 Task: Create in the project TrainForge and in the Backlog issue 'Create a feature for users to track and manage their inventory' a child issue 'Kubernetes cluster disaster recovery testing and remediation', and assign it to team member softage.4@softage.net.
Action: Mouse moved to (202, 52)
Screenshot: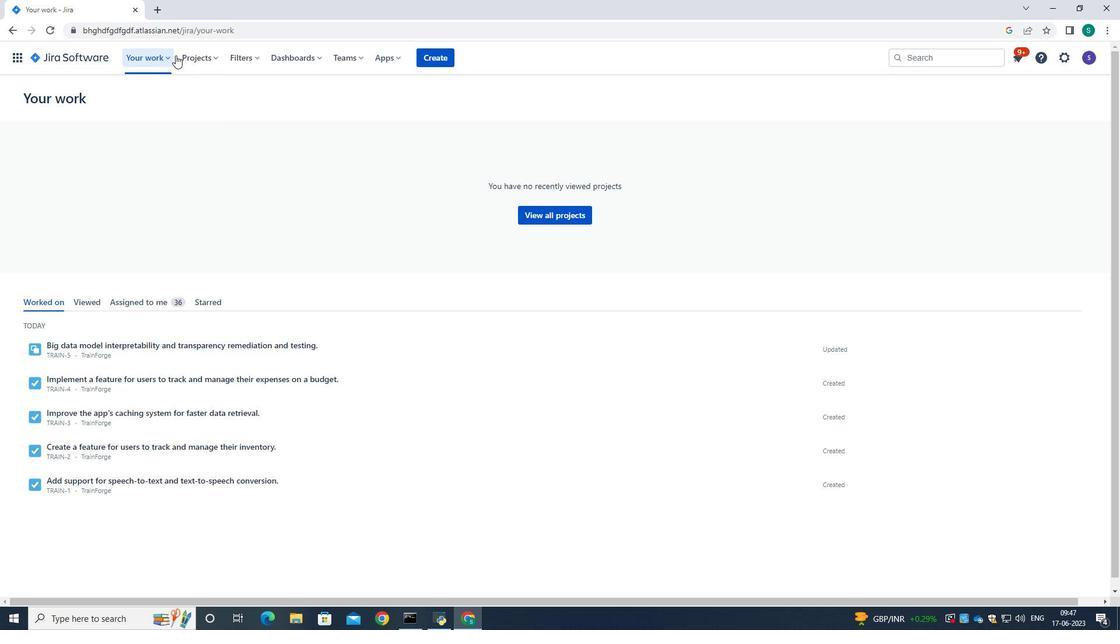 
Action: Mouse pressed left at (202, 52)
Screenshot: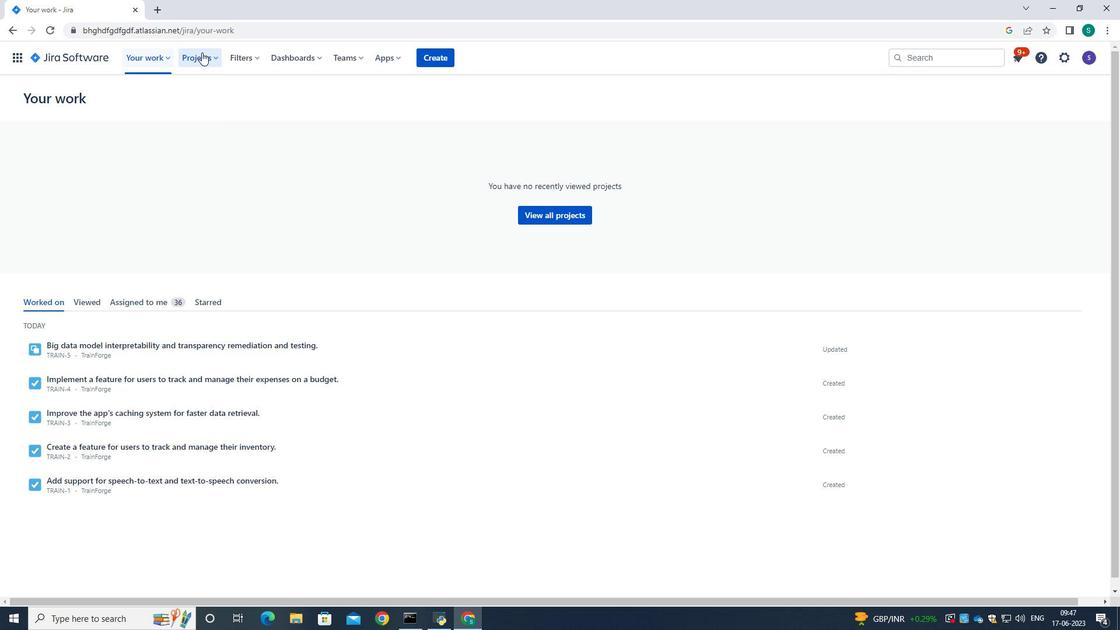 
Action: Mouse moved to (218, 111)
Screenshot: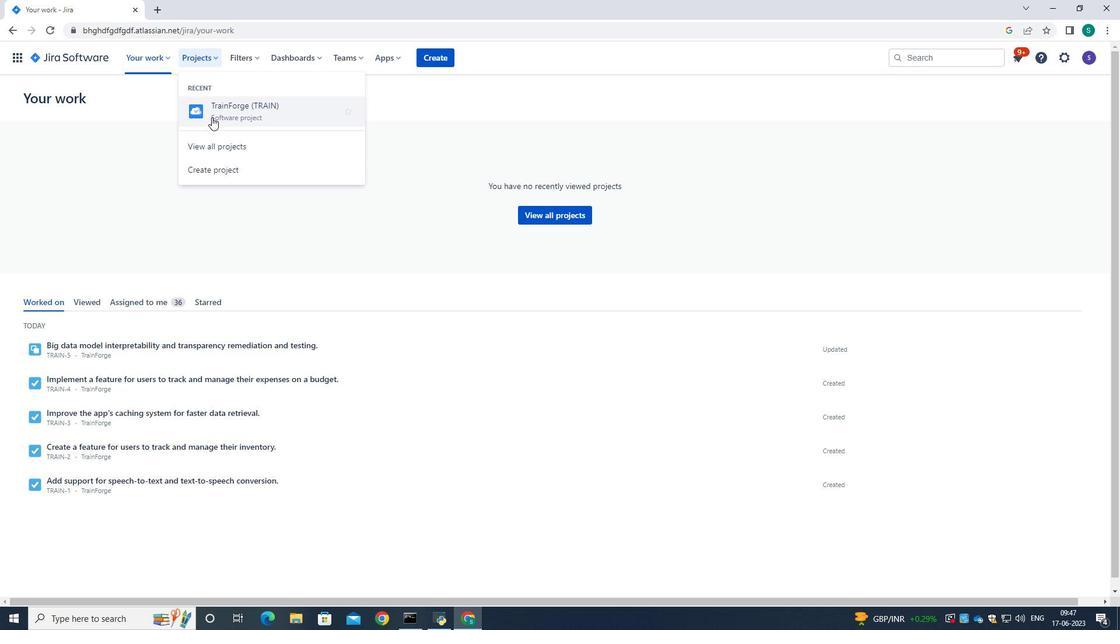 
Action: Mouse pressed left at (218, 111)
Screenshot: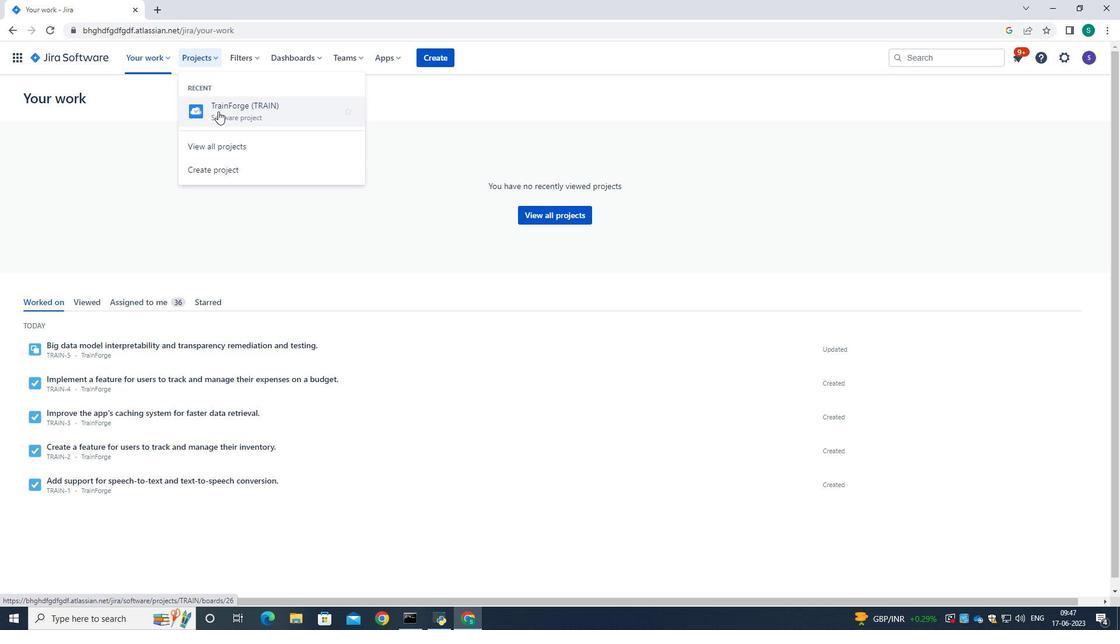 
Action: Mouse moved to (80, 177)
Screenshot: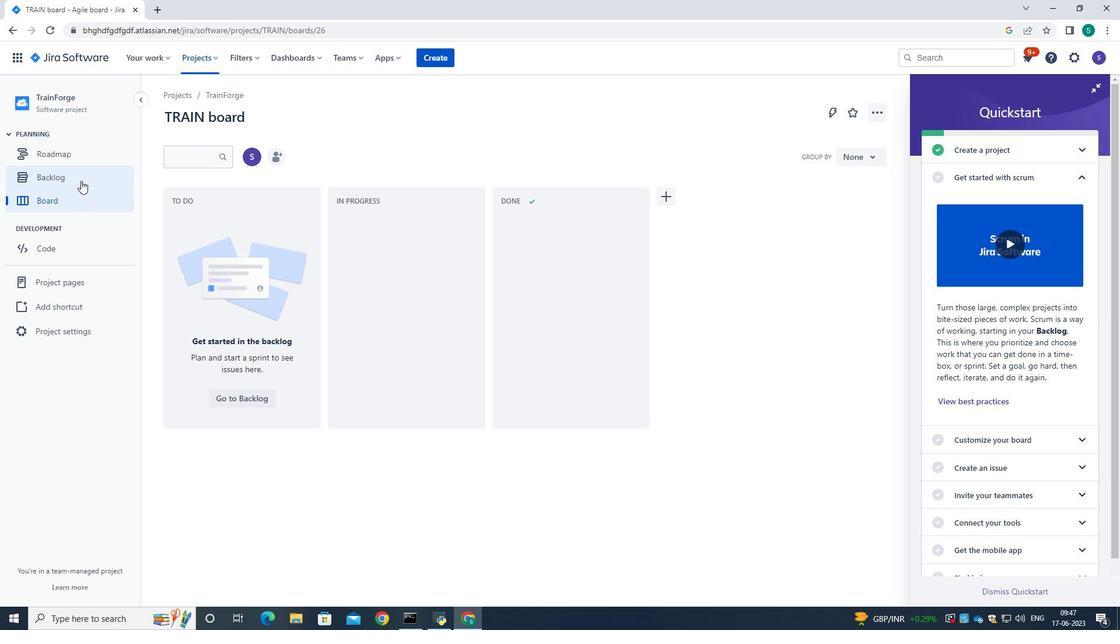 
Action: Mouse pressed left at (80, 177)
Screenshot: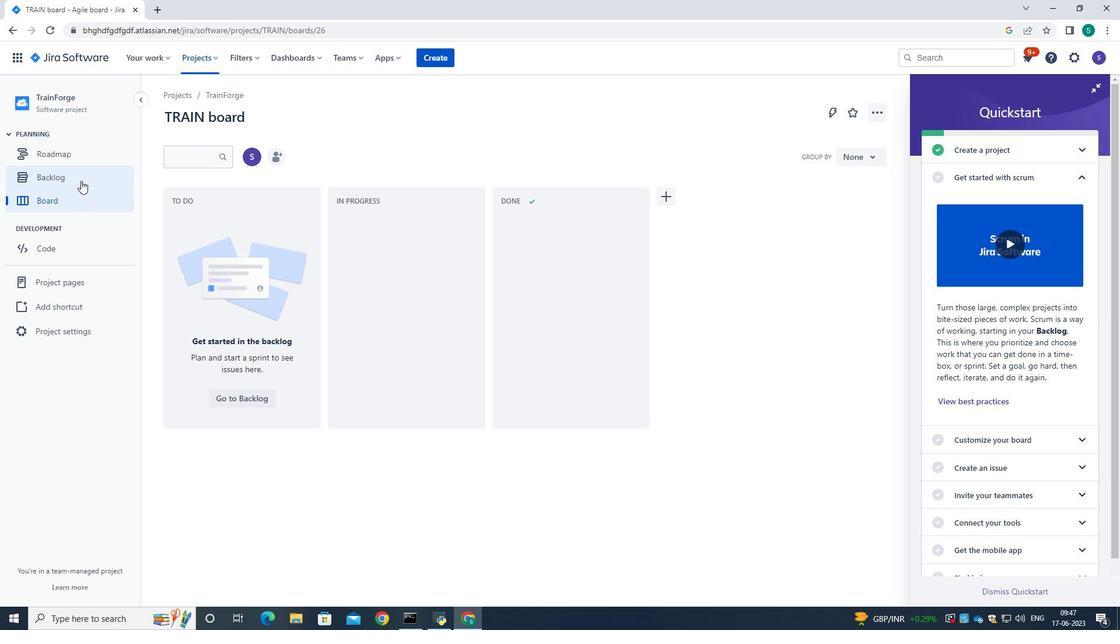 
Action: Mouse moved to (307, 238)
Screenshot: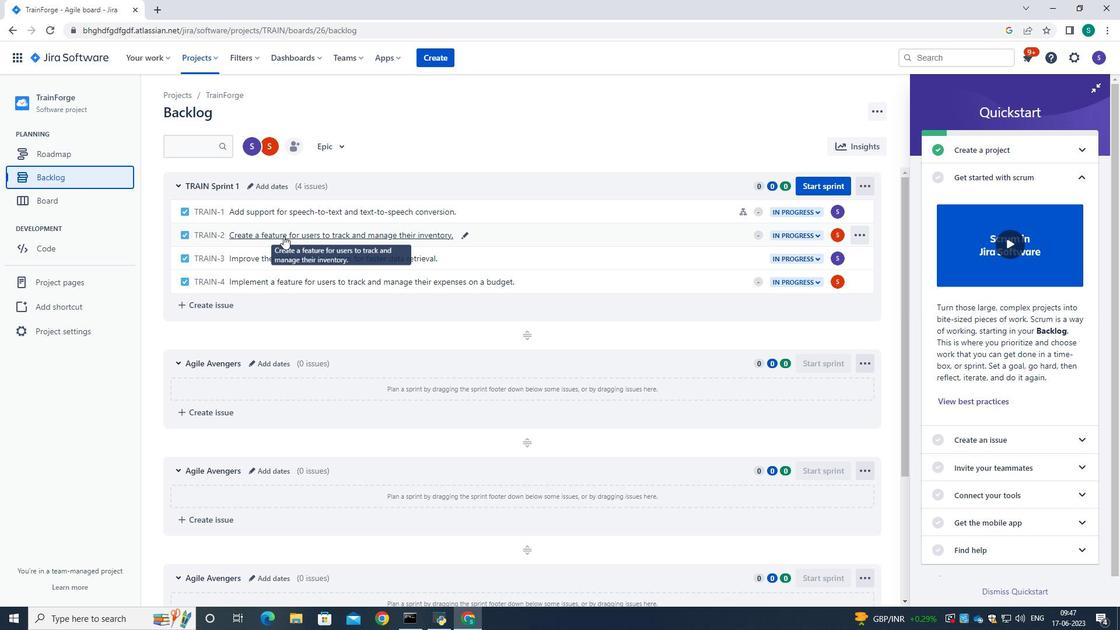 
Action: Mouse pressed left at (307, 238)
Screenshot: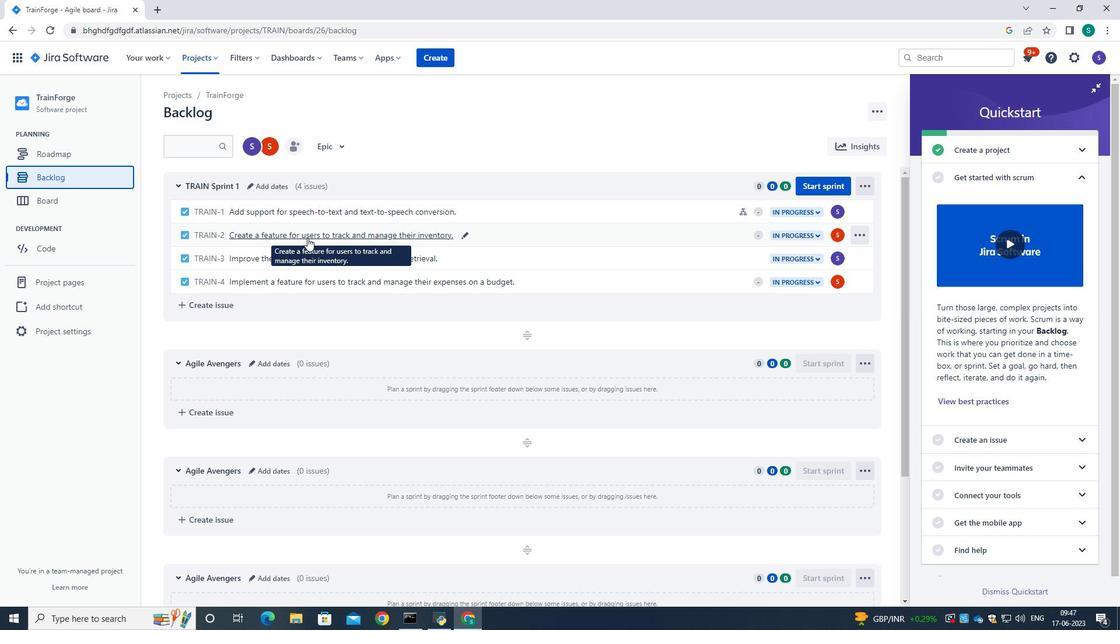 
Action: Mouse moved to (707, 250)
Screenshot: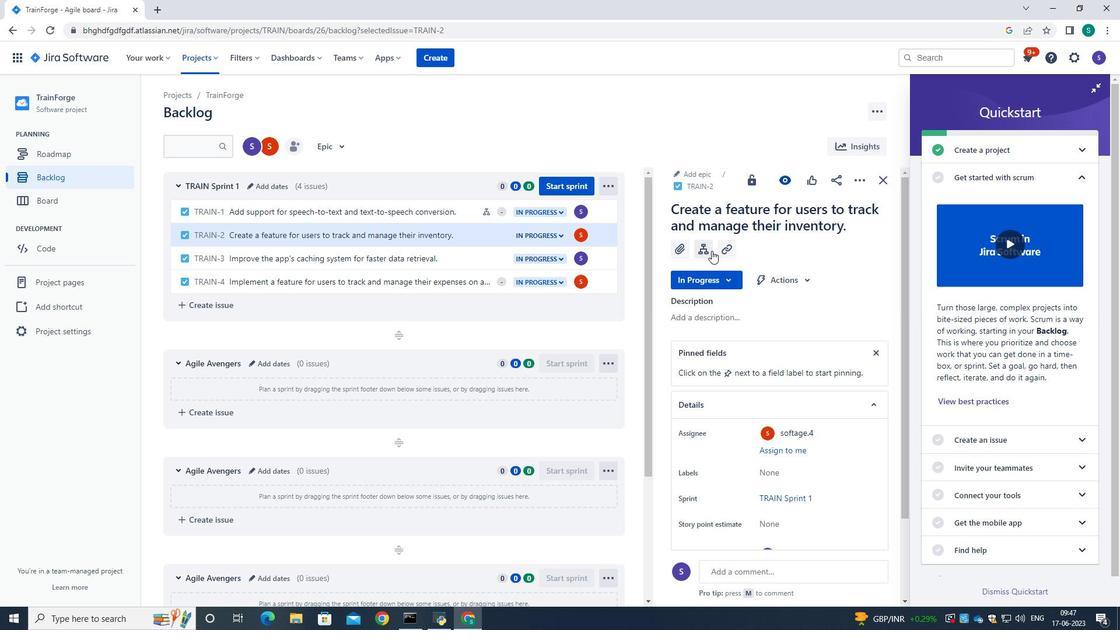 
Action: Mouse pressed left at (707, 250)
Screenshot: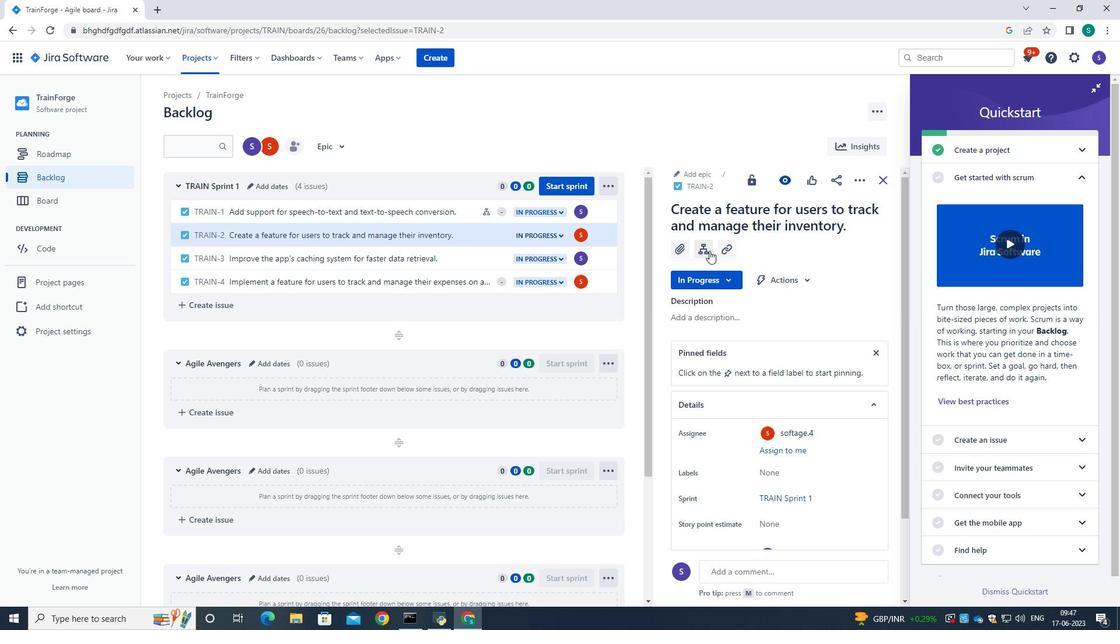 
Action: Mouse moved to (720, 371)
Screenshot: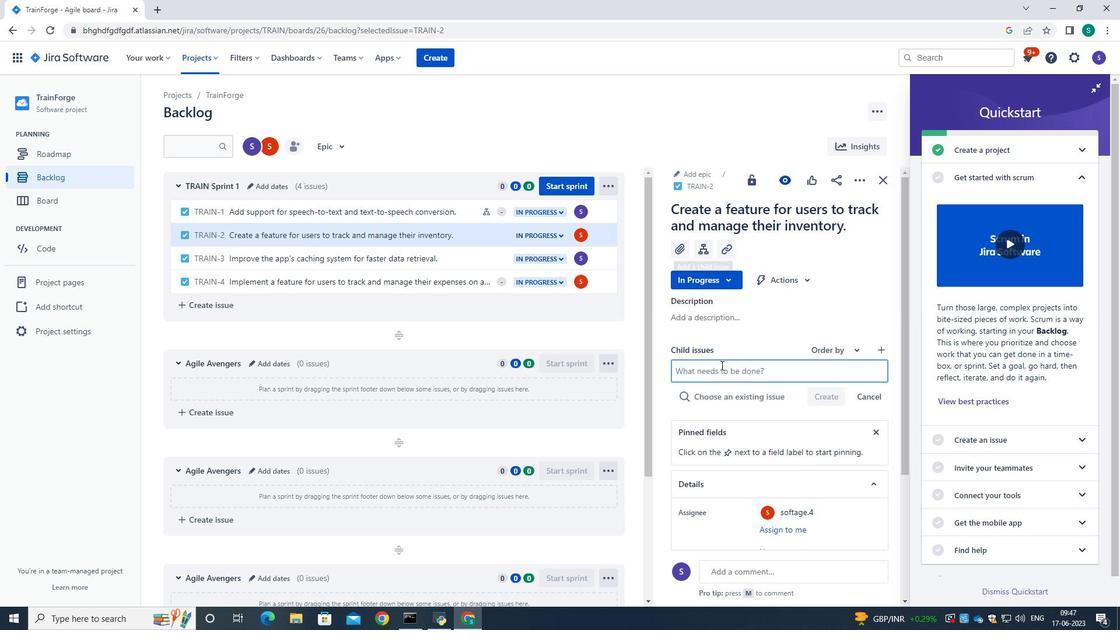 
Action: Mouse pressed left at (720, 371)
Screenshot: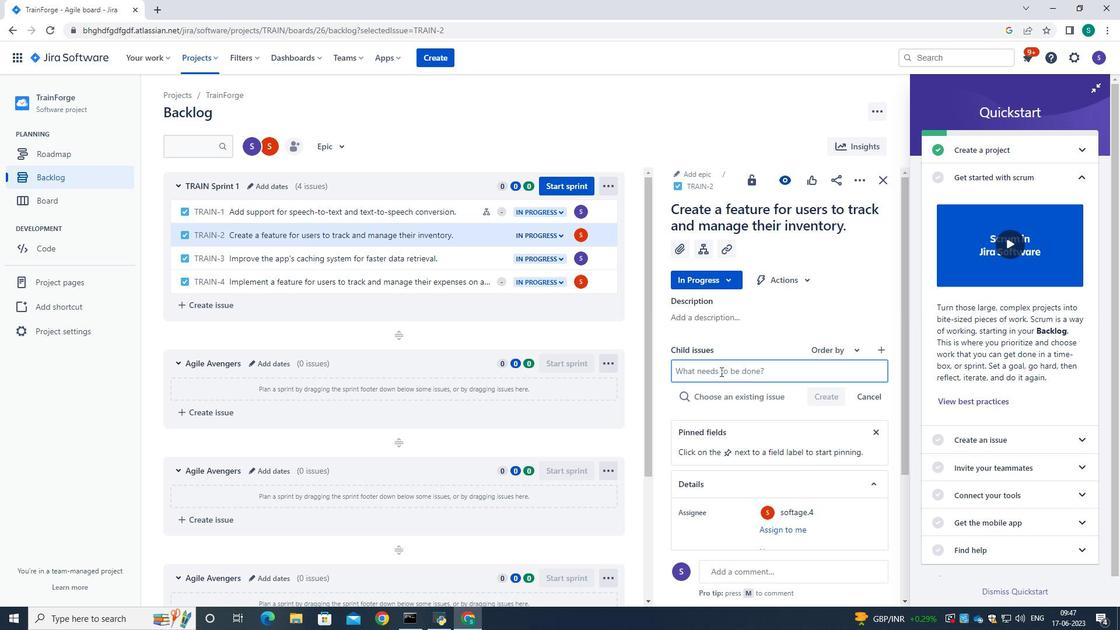 
Action: Key pressed <Key.caps_lock>K<Key.caps_lock>ubernees<Key.space><Key.backspace><Key.backspace><Key.backspace>tes<Key.space>cls<Key.backspace>a<Key.backspace>uster<Key.space>disat<Key.backspace>ster<Key.space>recovery<Key.space>testing<Key.space>and<Key.space>remediation.
Screenshot: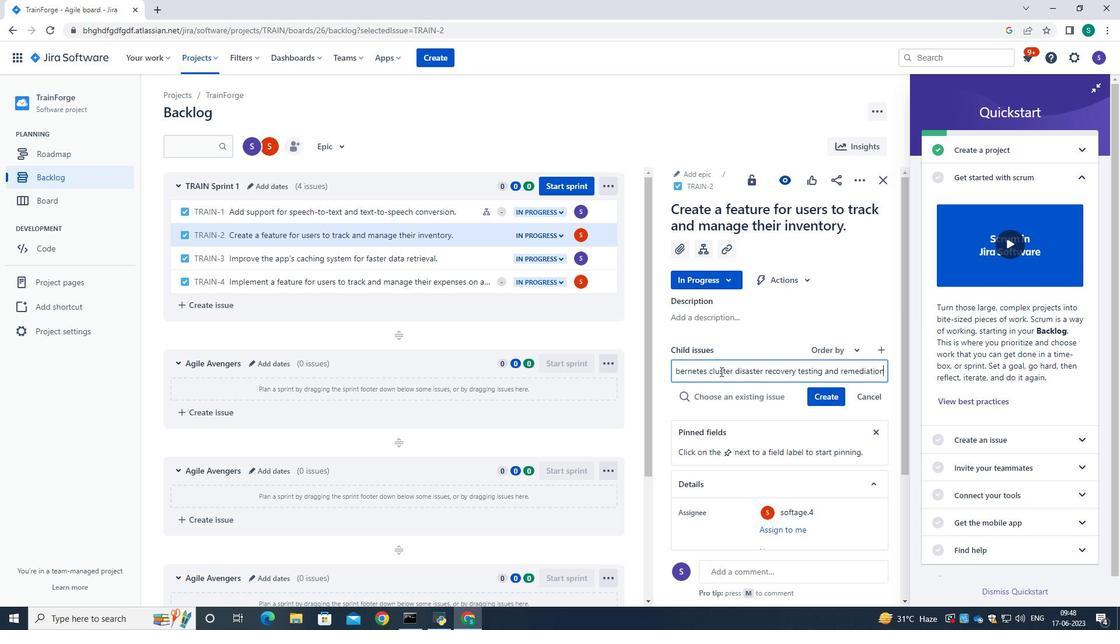
Action: Mouse moved to (824, 397)
Screenshot: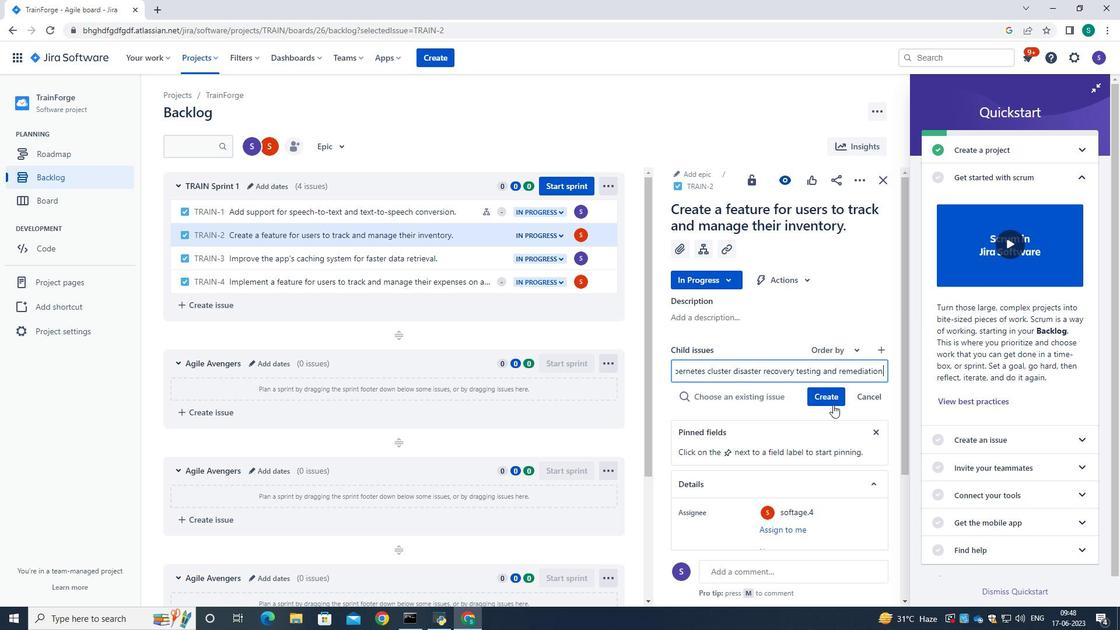 
Action: Mouse pressed left at (824, 397)
Screenshot: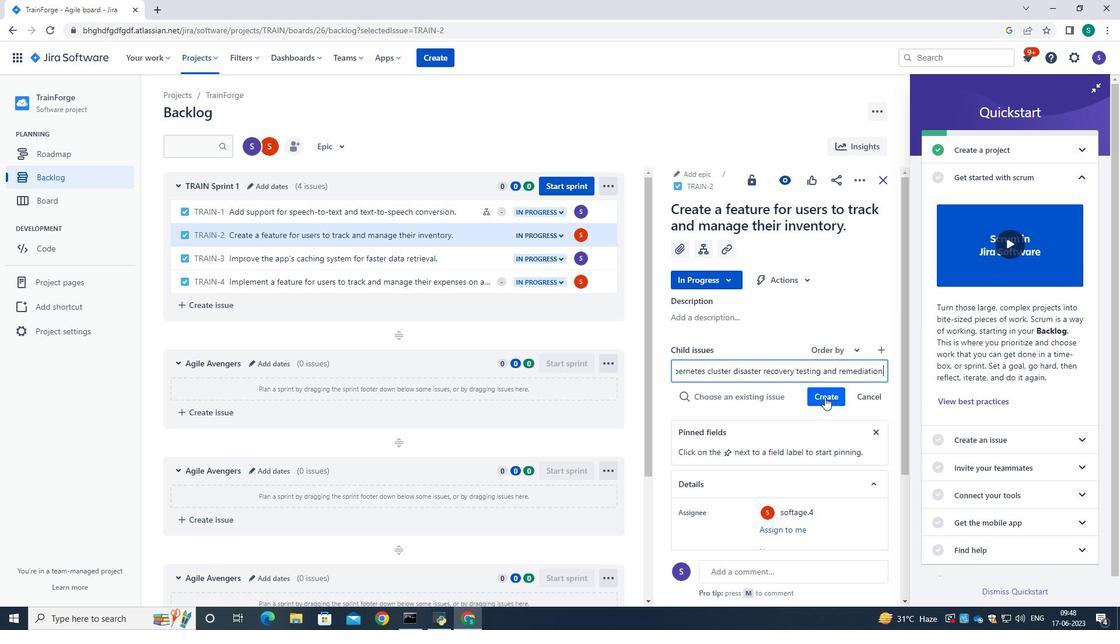 
Action: Mouse moved to (876, 380)
Screenshot: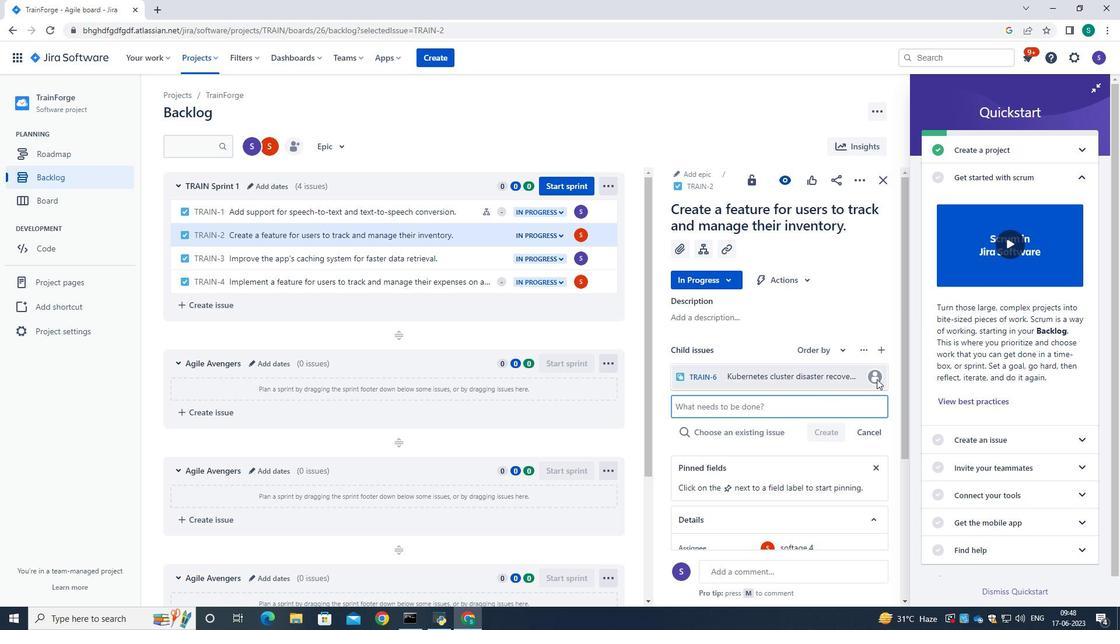 
Action: Mouse pressed left at (876, 380)
Screenshot: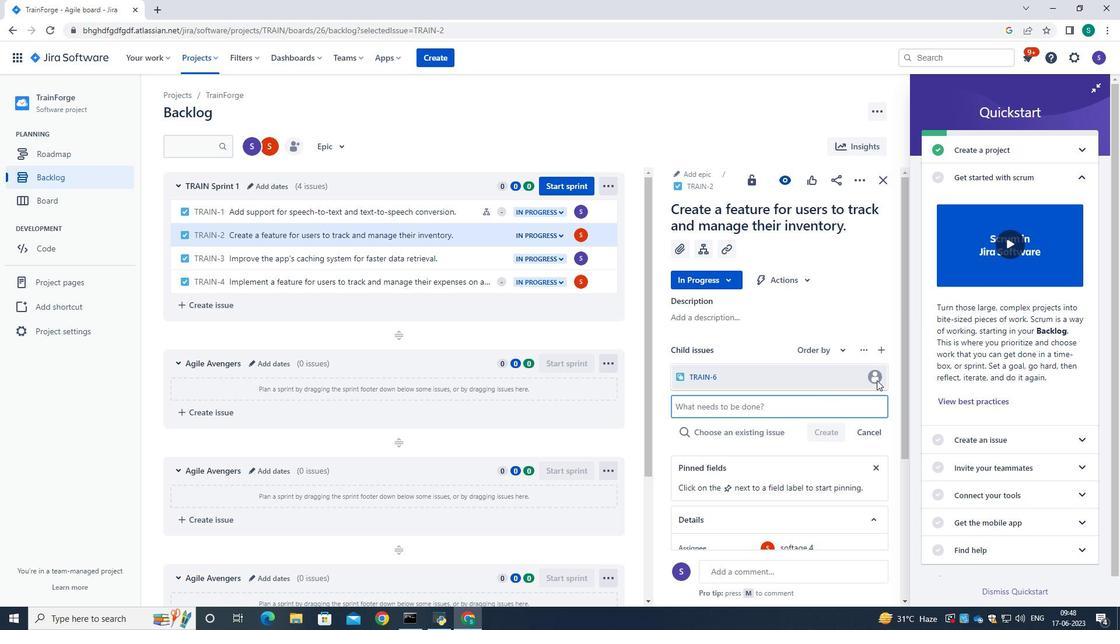 
Action: Mouse moved to (838, 375)
Screenshot: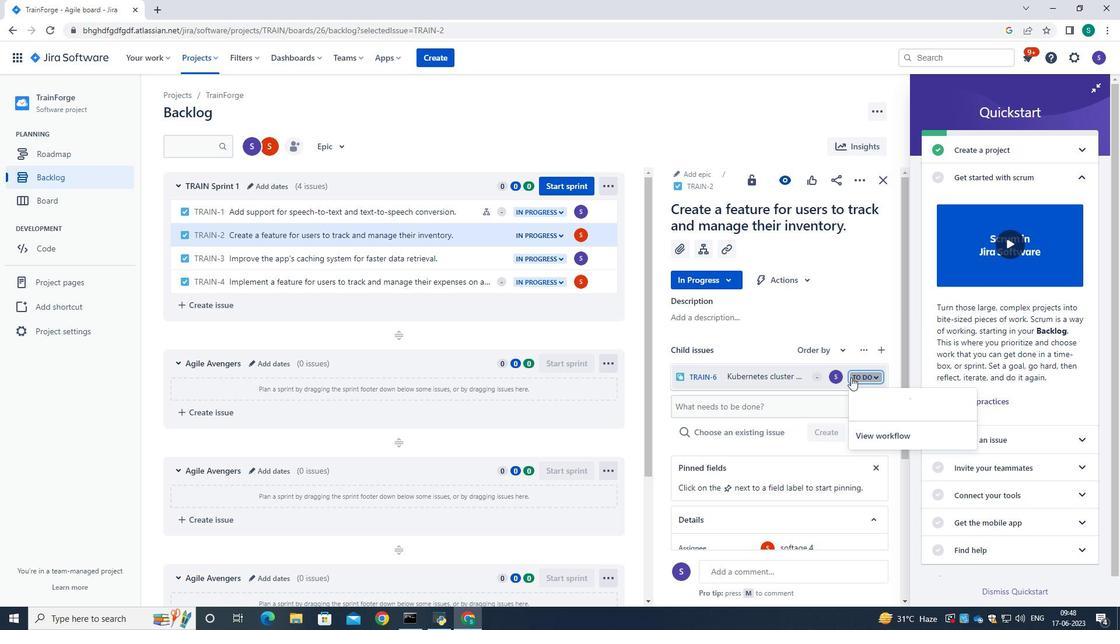 
Action: Mouse pressed left at (838, 375)
Screenshot: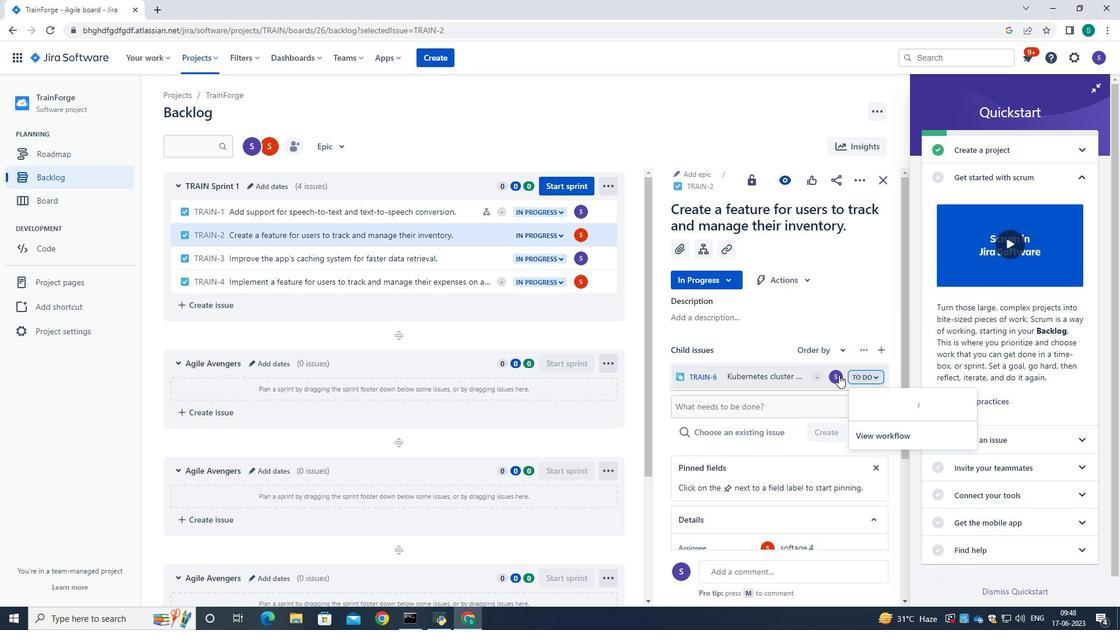 
Action: Mouse moved to (729, 313)
Screenshot: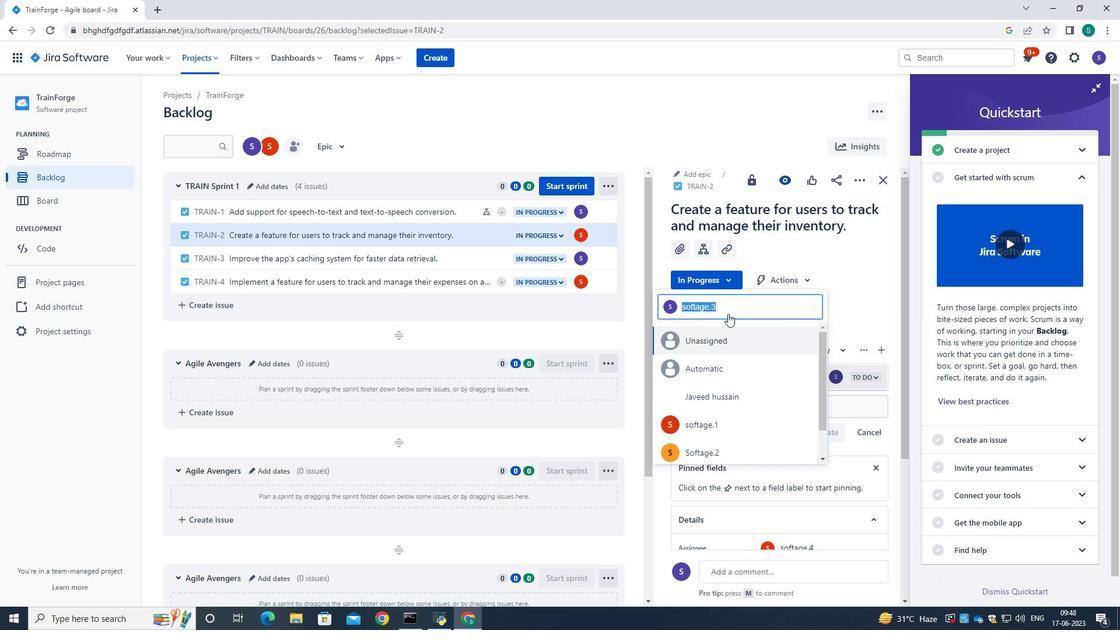 
Action: Key pressed <Key.backspace>softage.4<Key.shift>@softage.net
Screenshot: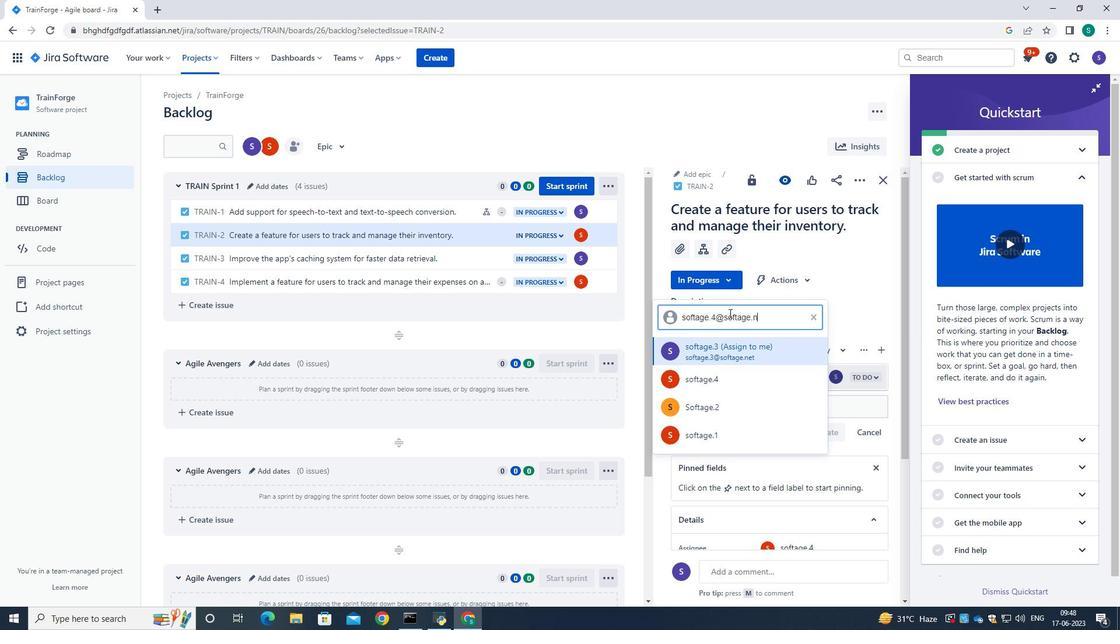 
Action: Mouse moved to (723, 386)
Screenshot: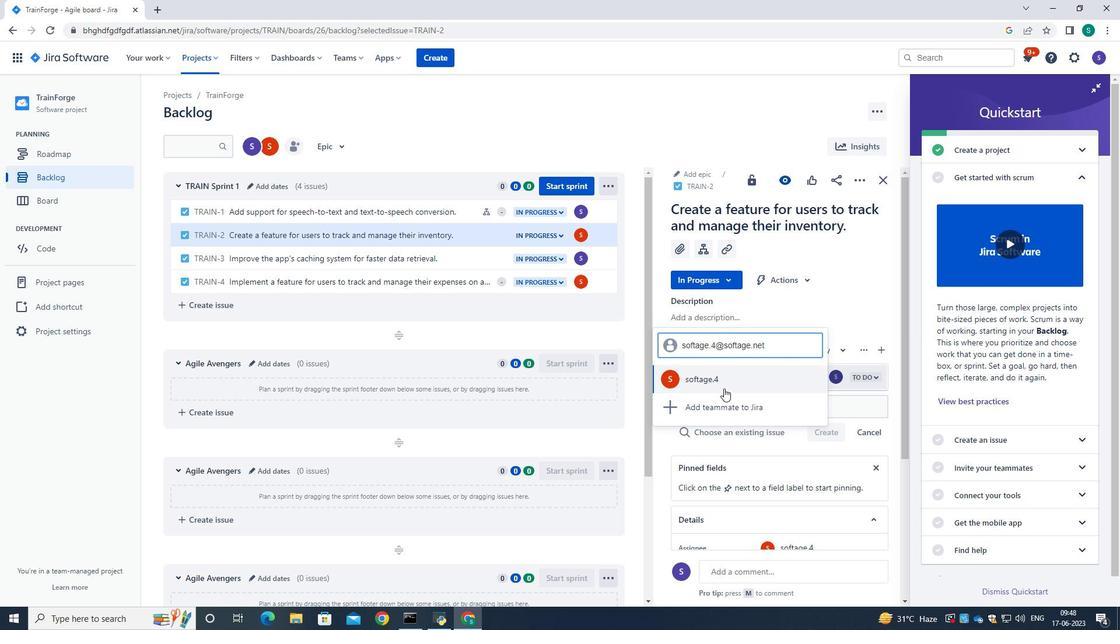 
Action: Mouse pressed left at (723, 386)
Screenshot: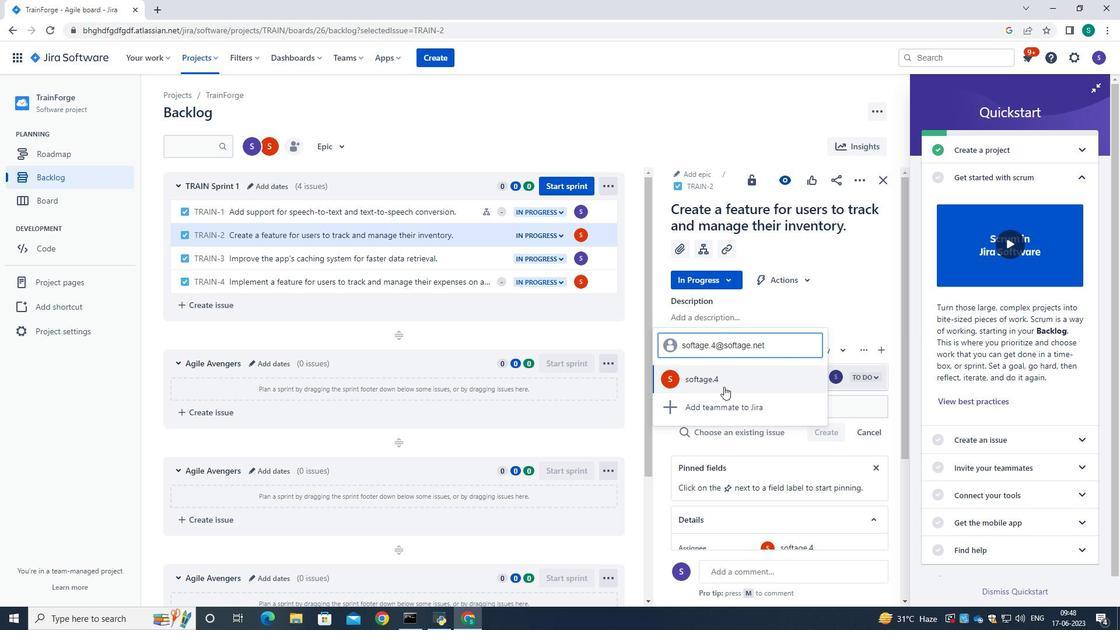 
Action: Mouse moved to (827, 315)
Screenshot: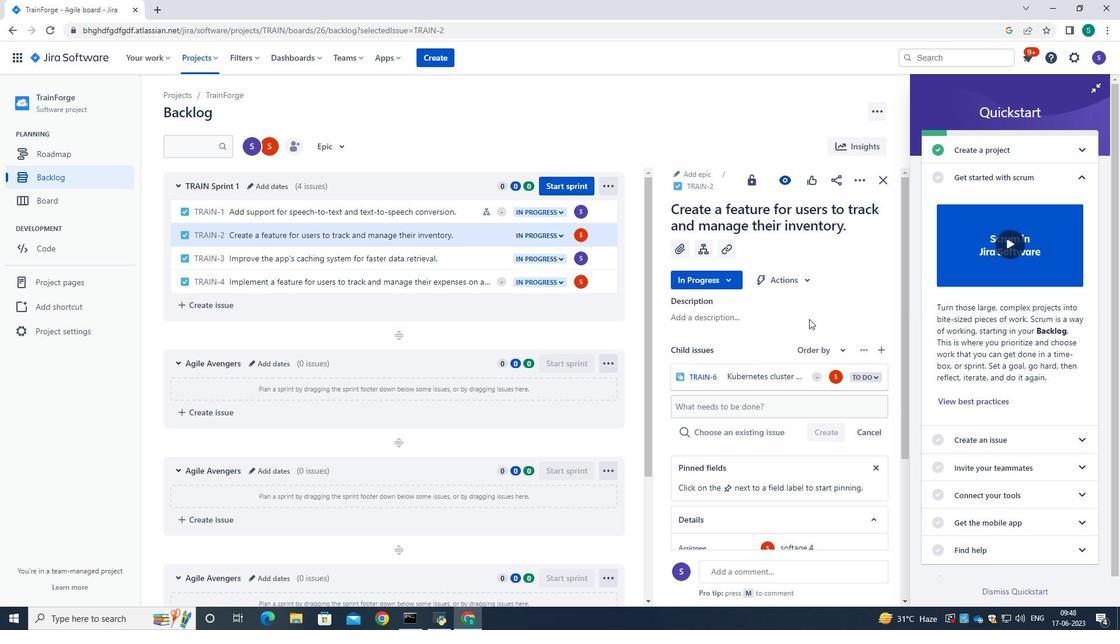 
Action: Mouse pressed left at (827, 315)
Screenshot: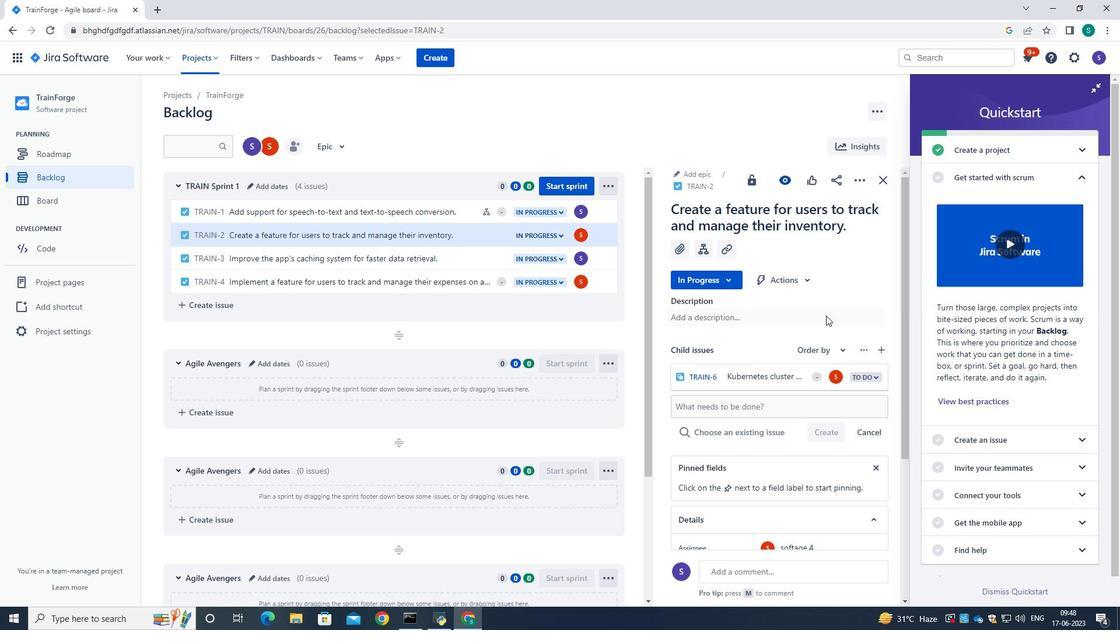 
Action: Mouse moved to (900, 271)
Screenshot: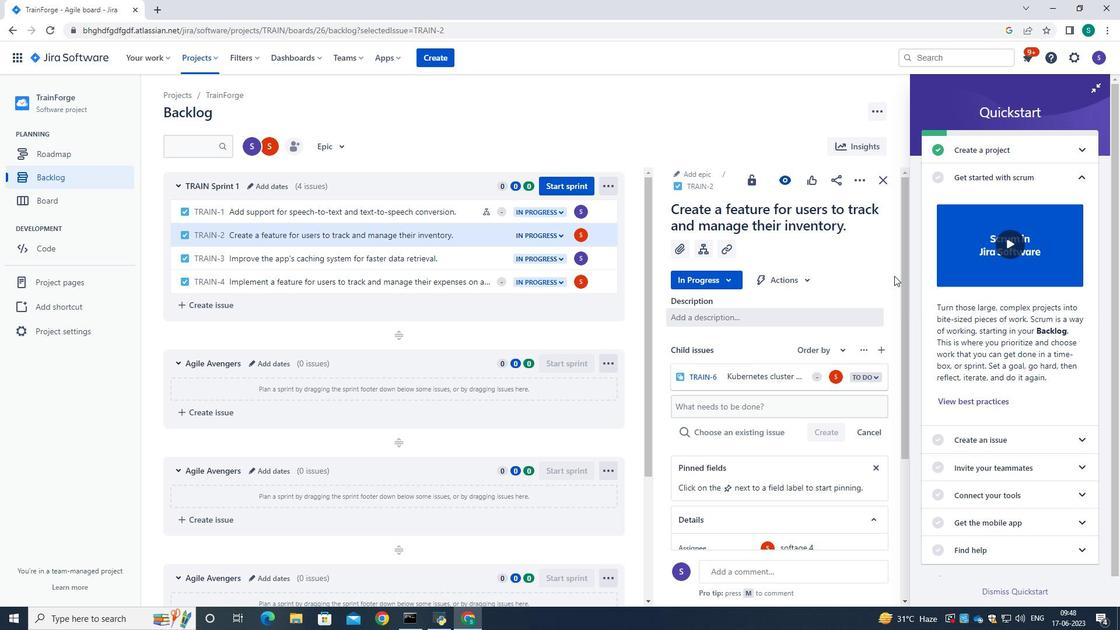 
